 Task: Add the task  Create a new online platform for online financial planning services to the section Feature Gating Sprint in the project AvailPro and add a Due Date to the respective task as 2024/01/27
Action: Mouse moved to (382, 449)
Screenshot: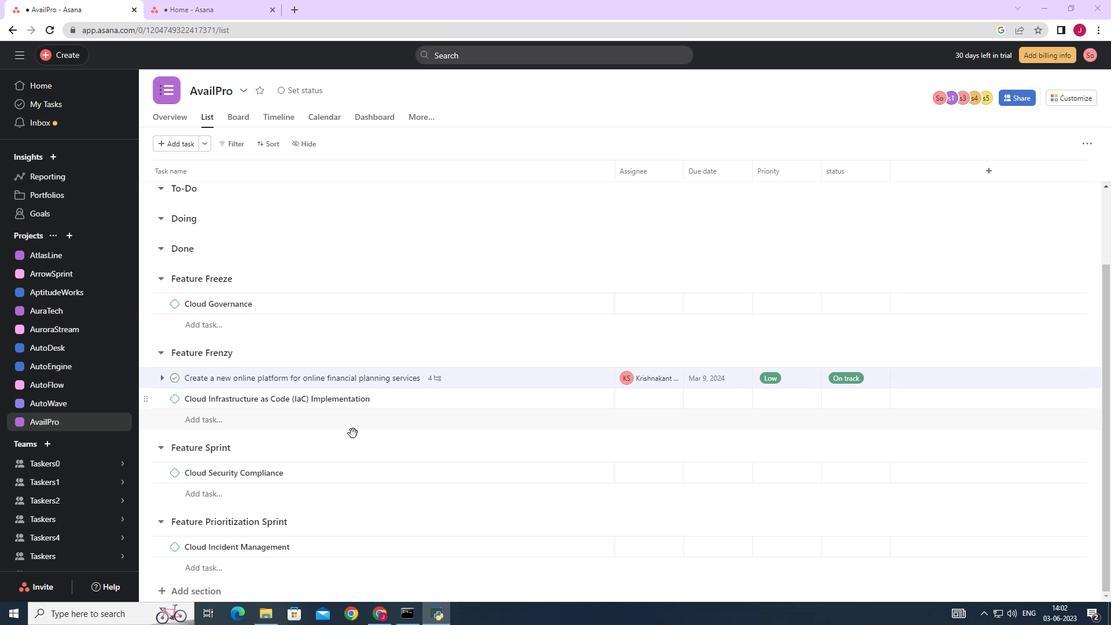 
Action: Mouse scrolled (382, 448) with delta (0, 0)
Screenshot: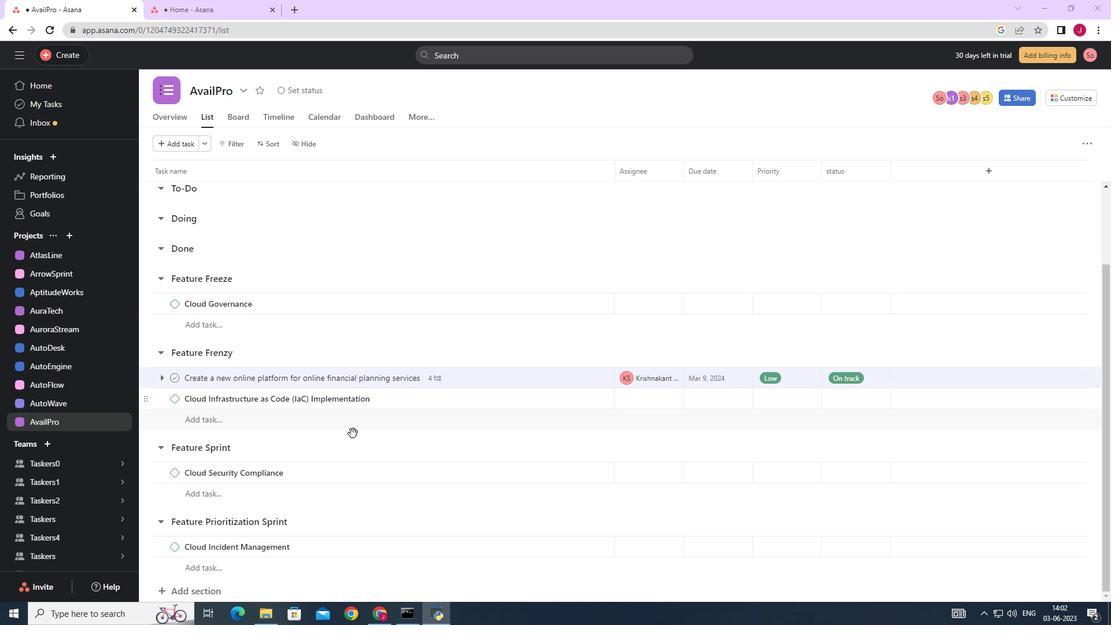 
Action: Mouse moved to (383, 449)
Screenshot: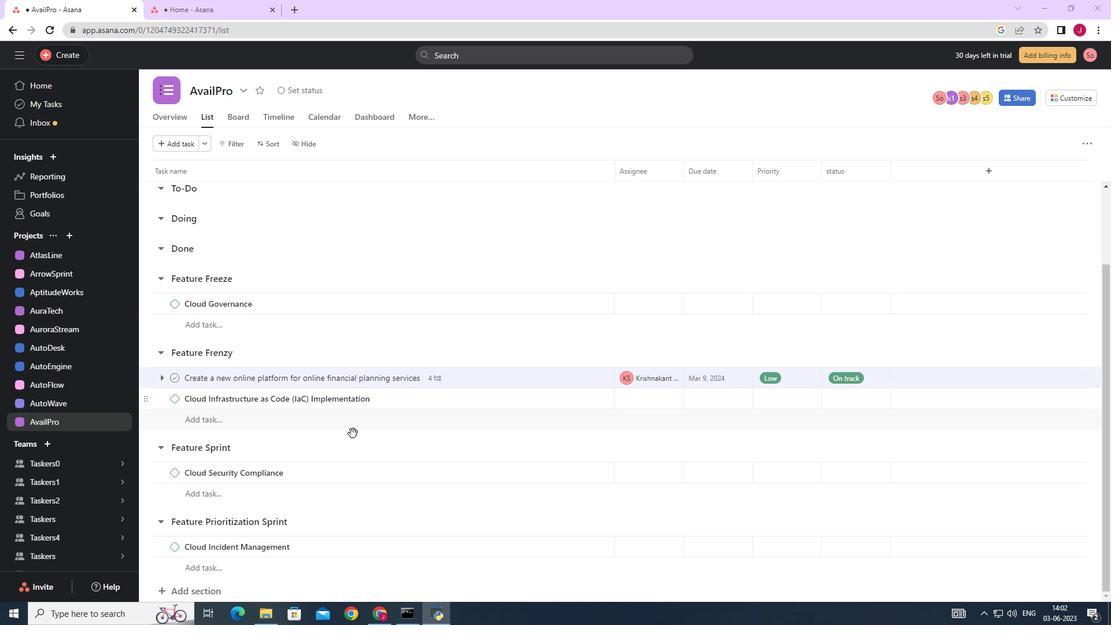 
Action: Mouse scrolled (383, 449) with delta (0, 0)
Screenshot: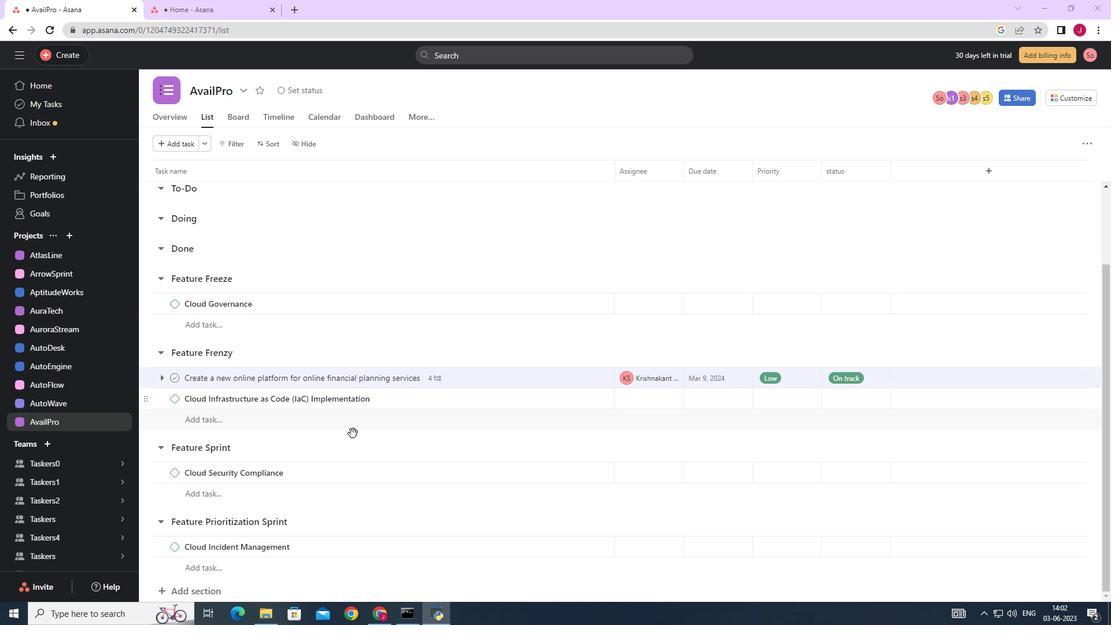 
Action: Mouse scrolled (383, 449) with delta (0, 0)
Screenshot: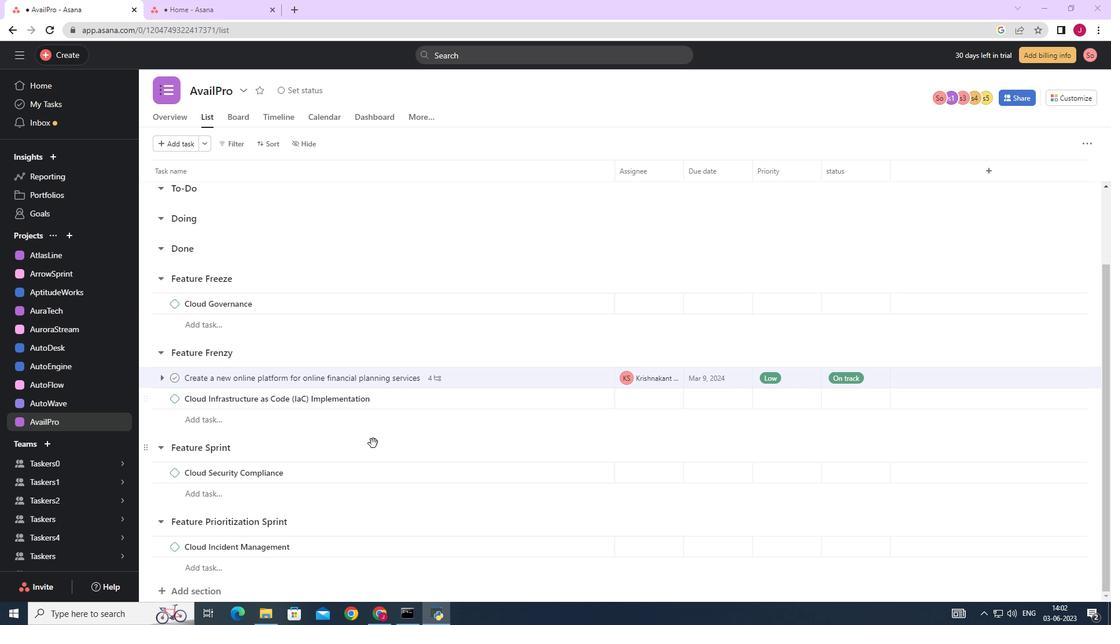 
Action: Mouse scrolled (383, 449) with delta (0, 0)
Screenshot: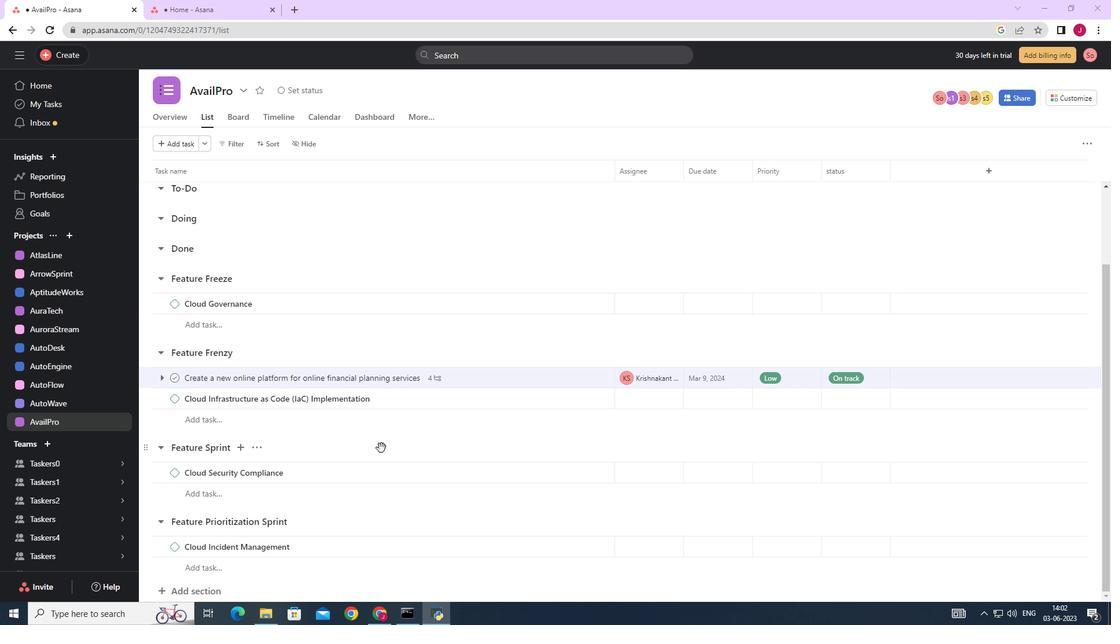 
Action: Mouse moved to (582, 378)
Screenshot: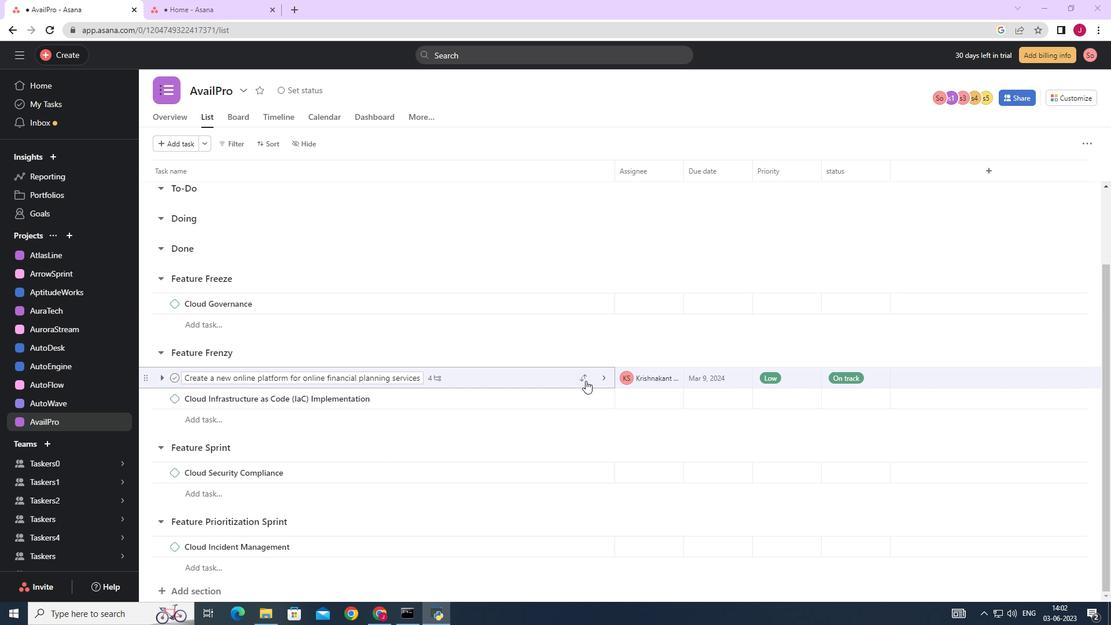 
Action: Mouse pressed left at (582, 378)
Screenshot: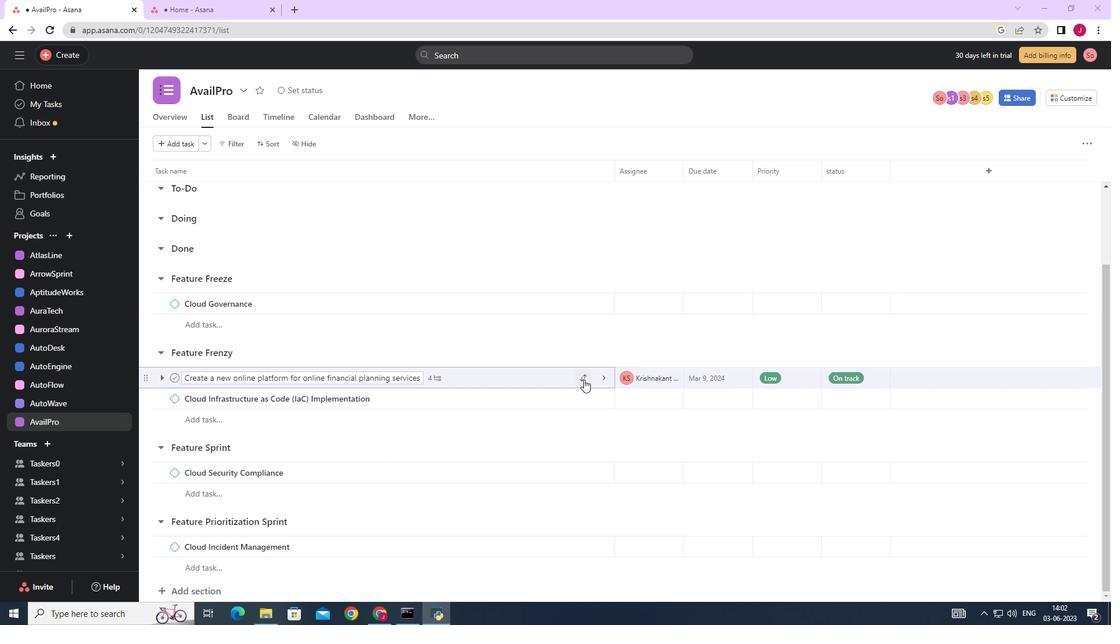 
Action: Mouse moved to (501, 544)
Screenshot: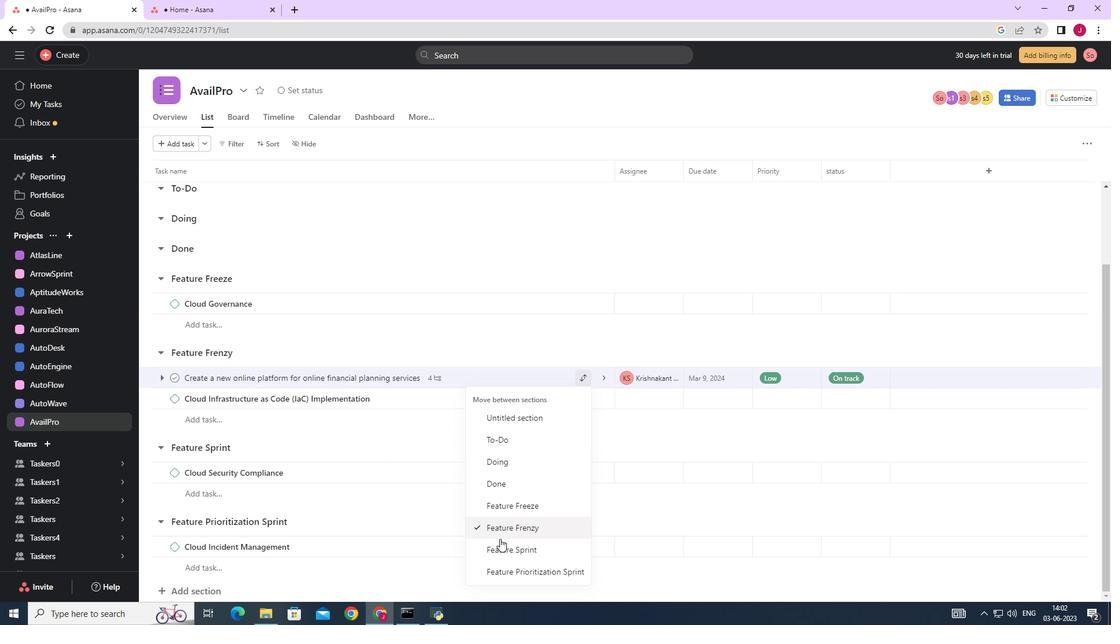 
Action: Mouse pressed left at (501, 544)
Screenshot: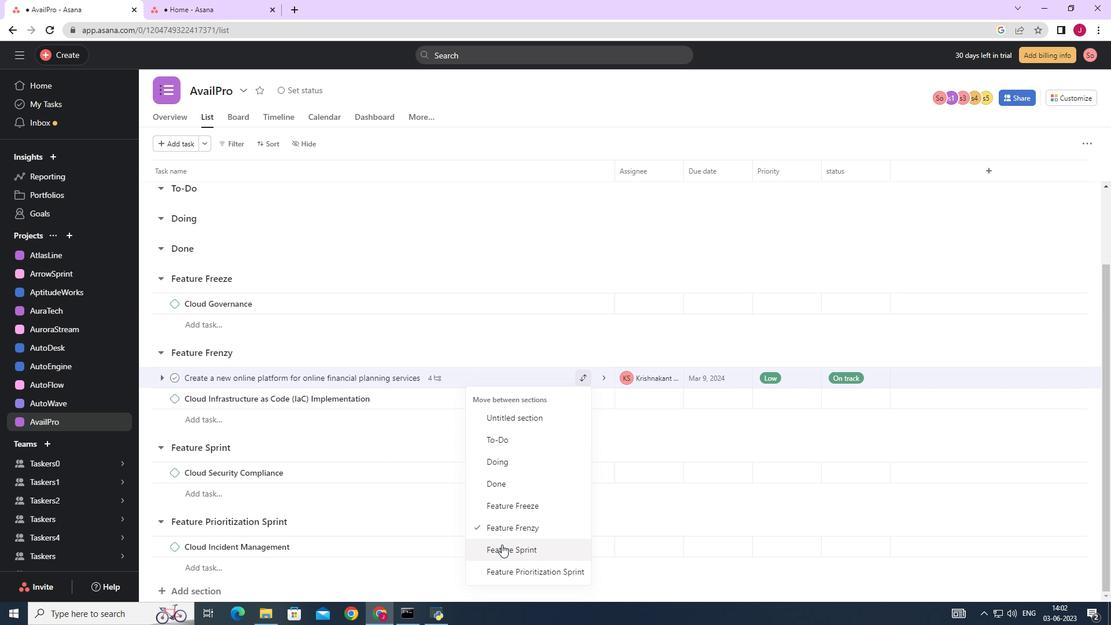 
Action: Mouse moved to (748, 450)
Screenshot: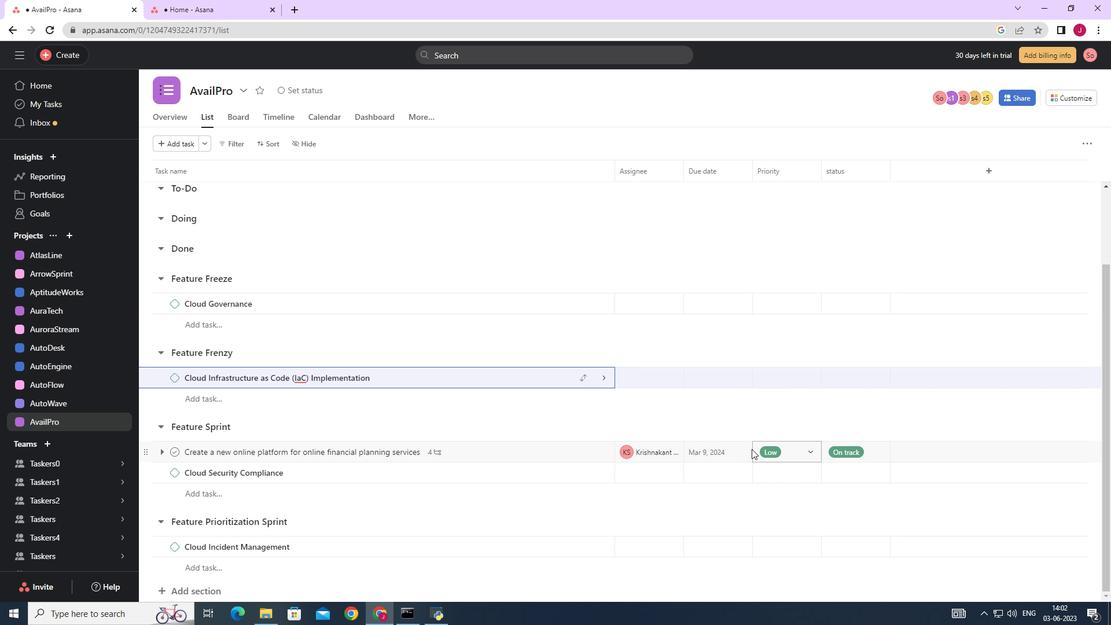 
Action: Mouse pressed left at (748, 450)
Screenshot: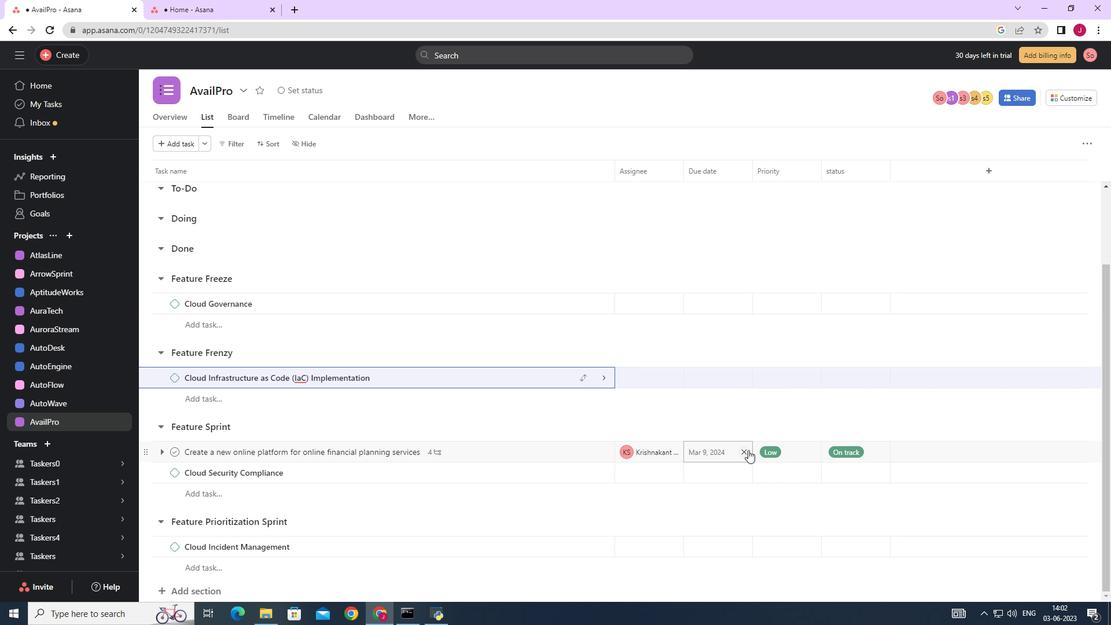 
Action: Mouse moved to (716, 453)
Screenshot: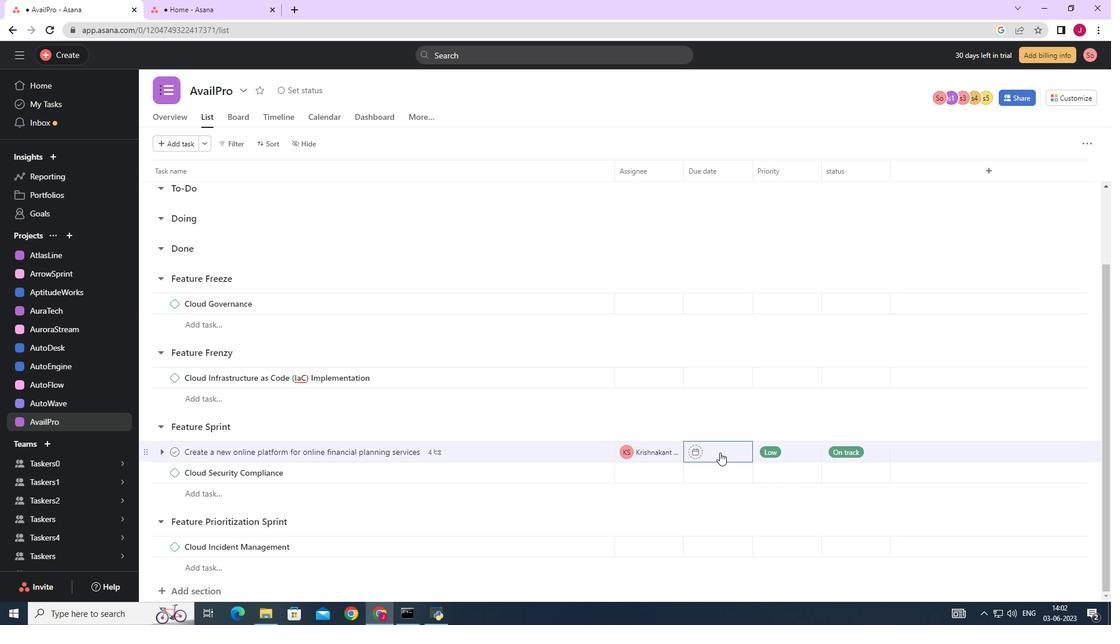 
Action: Mouse pressed left at (716, 453)
Screenshot: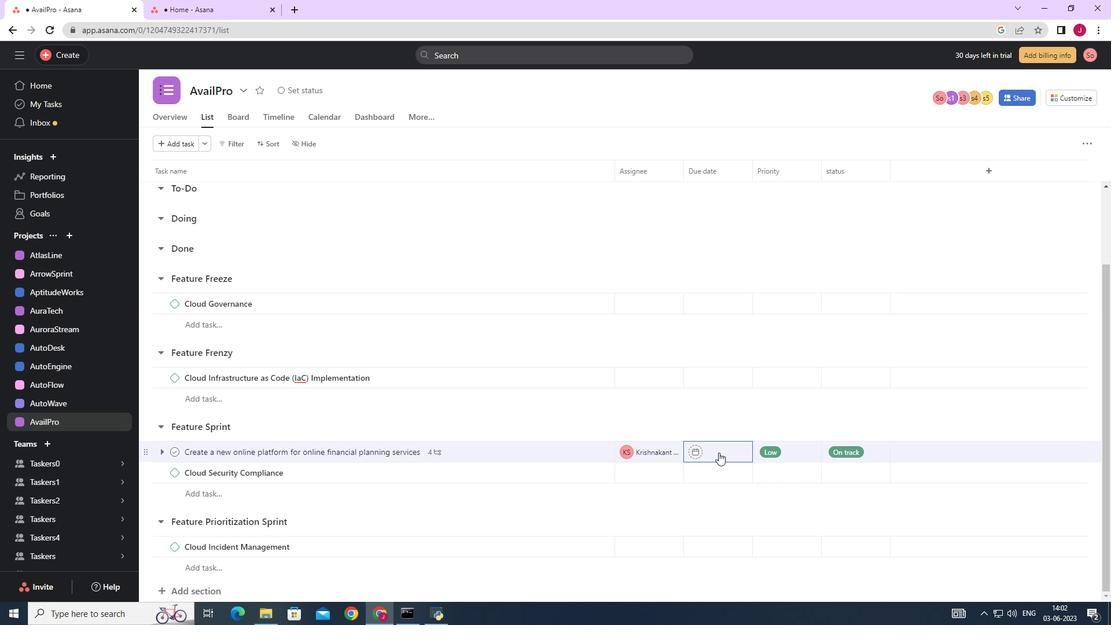 
Action: Mouse moved to (836, 269)
Screenshot: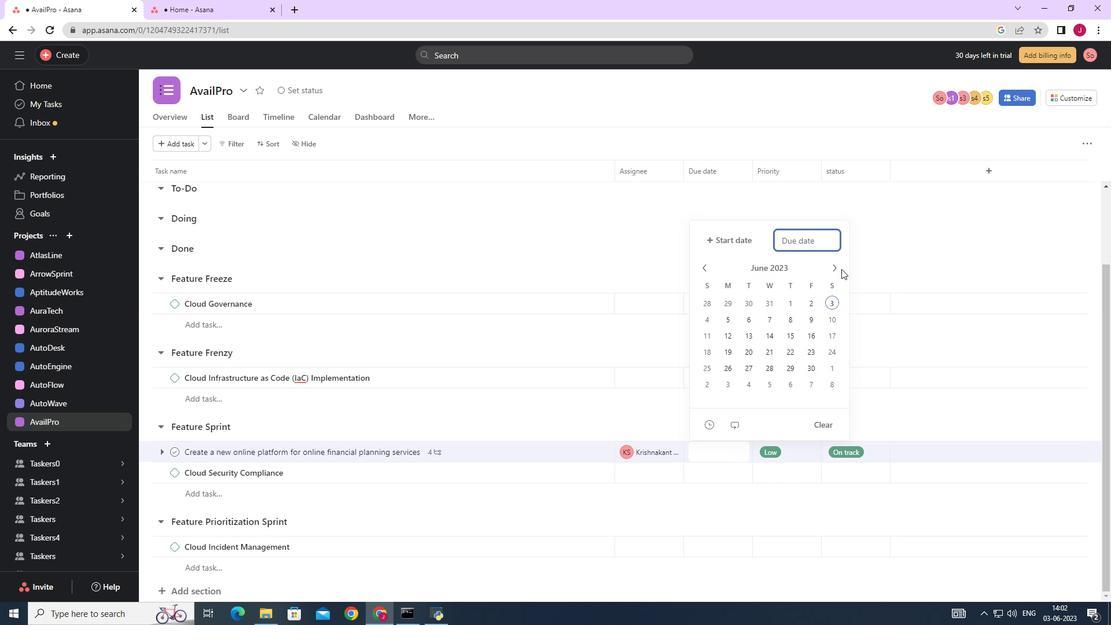 
Action: Mouse pressed left at (836, 269)
Screenshot: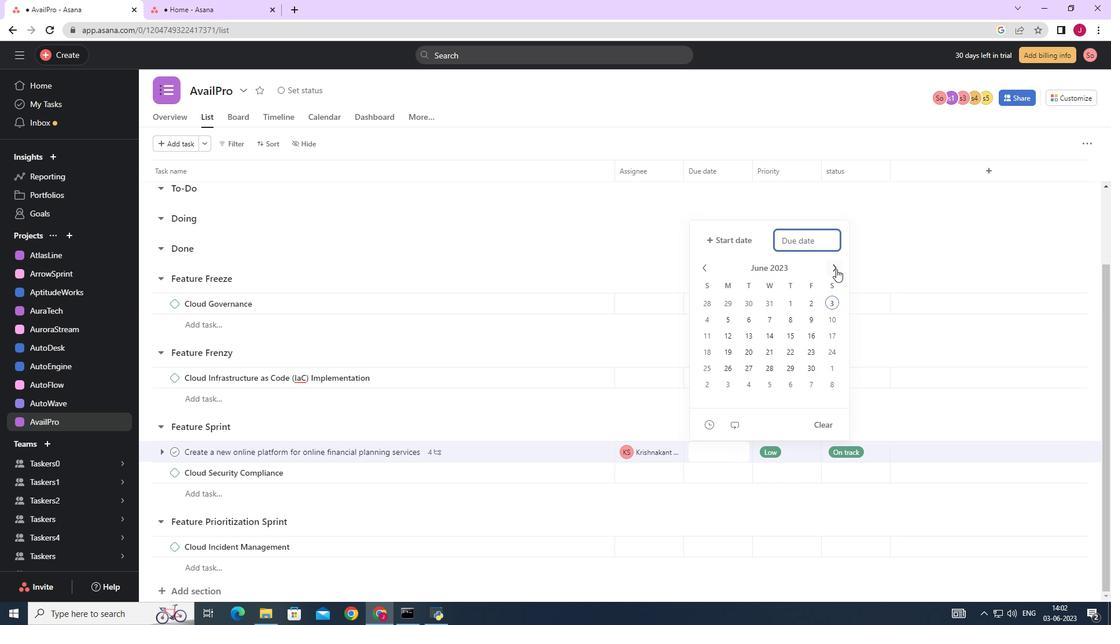 
Action: Mouse pressed left at (836, 269)
Screenshot: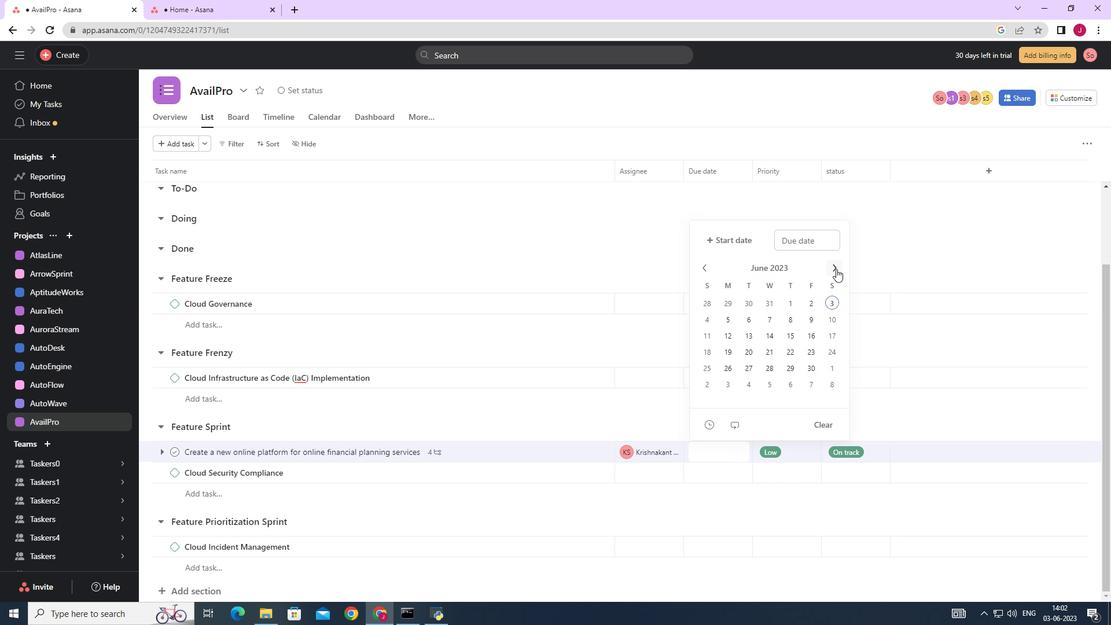 
Action: Mouse pressed left at (836, 269)
Screenshot: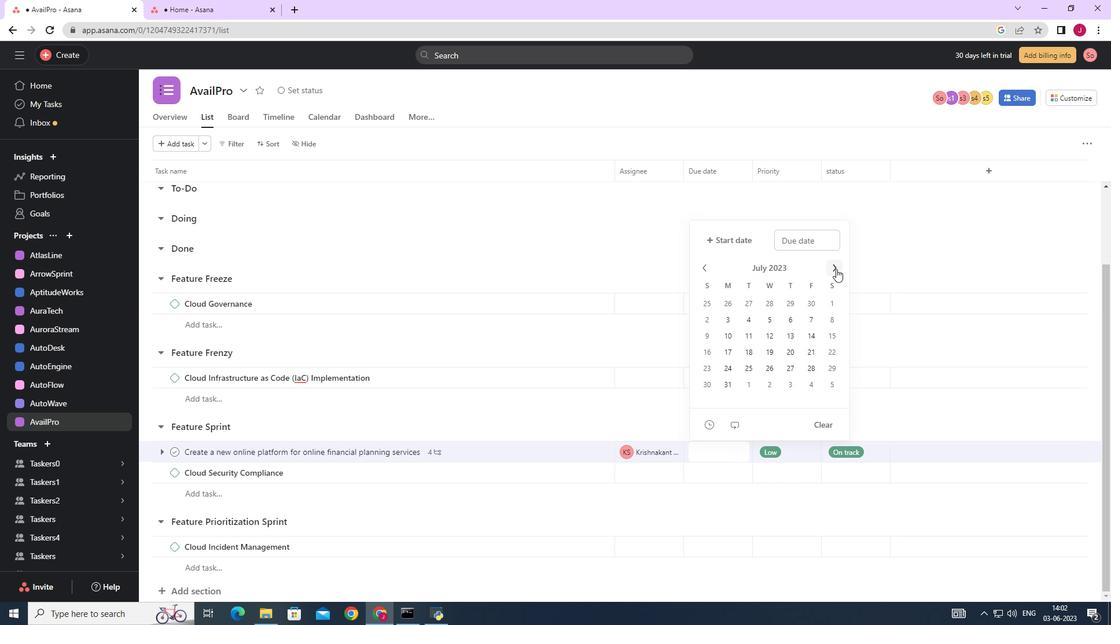 
Action: Mouse pressed left at (836, 269)
Screenshot: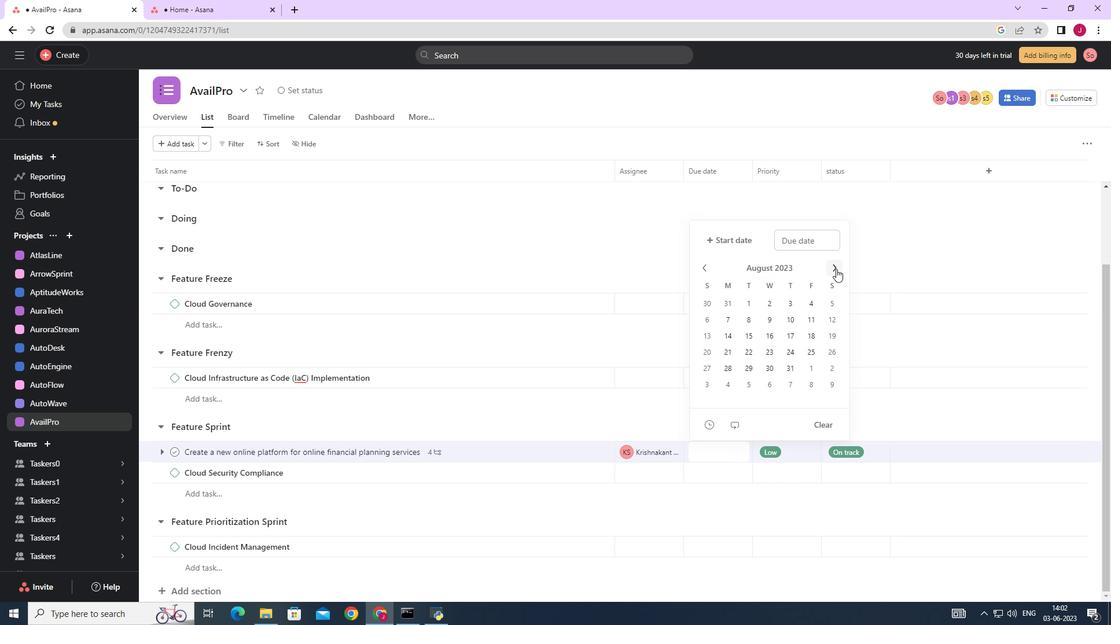 
Action: Mouse pressed left at (836, 269)
Screenshot: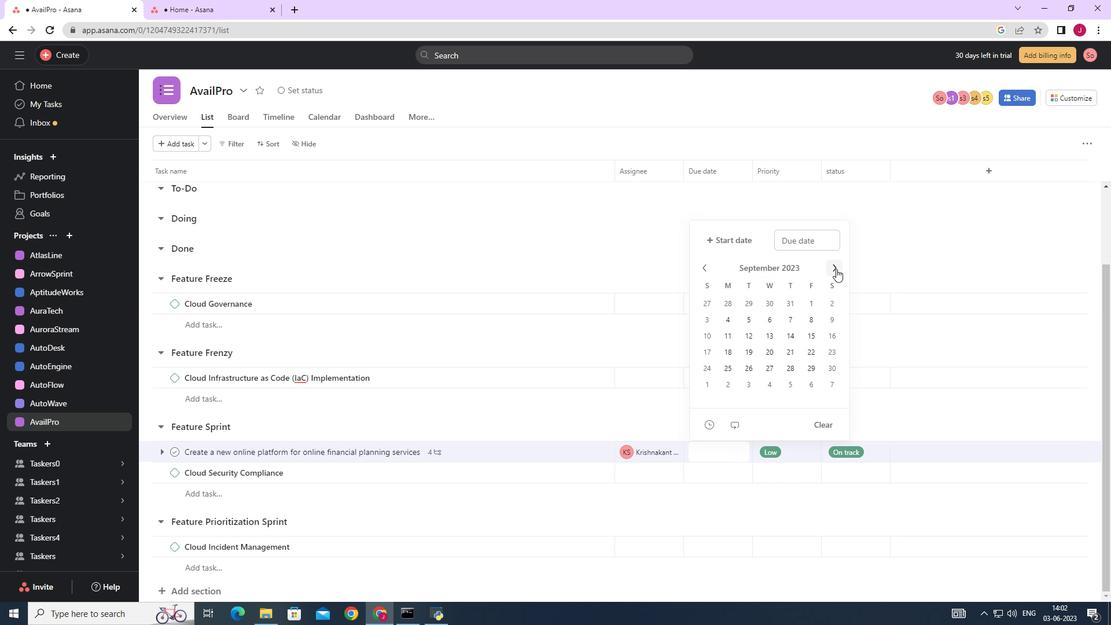 
Action: Mouse pressed left at (836, 269)
Screenshot: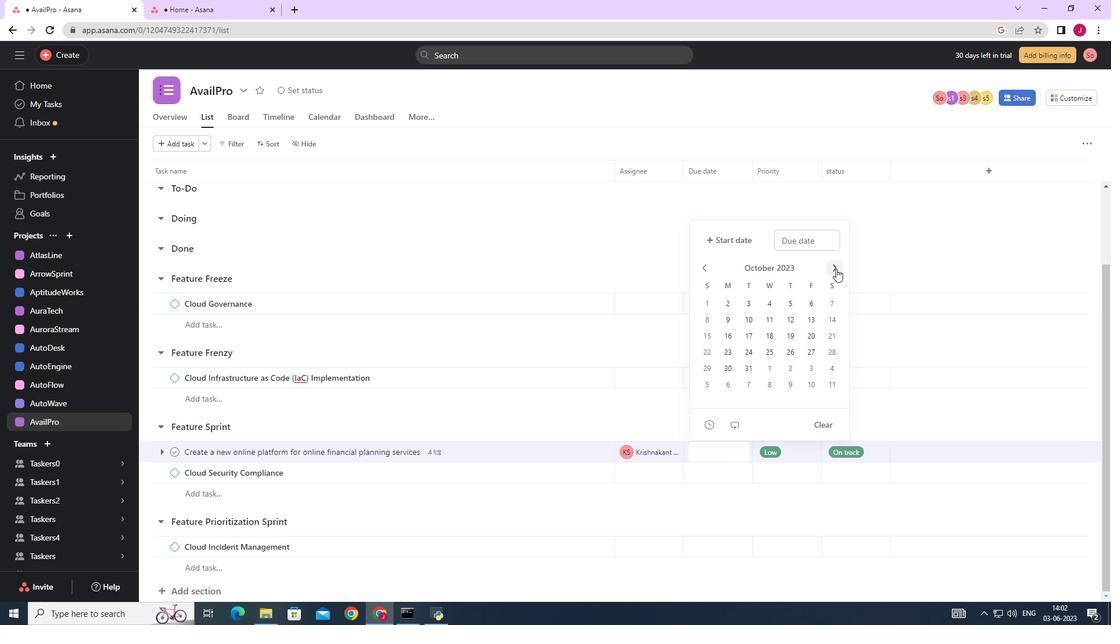 
Action: Mouse pressed left at (836, 269)
Screenshot: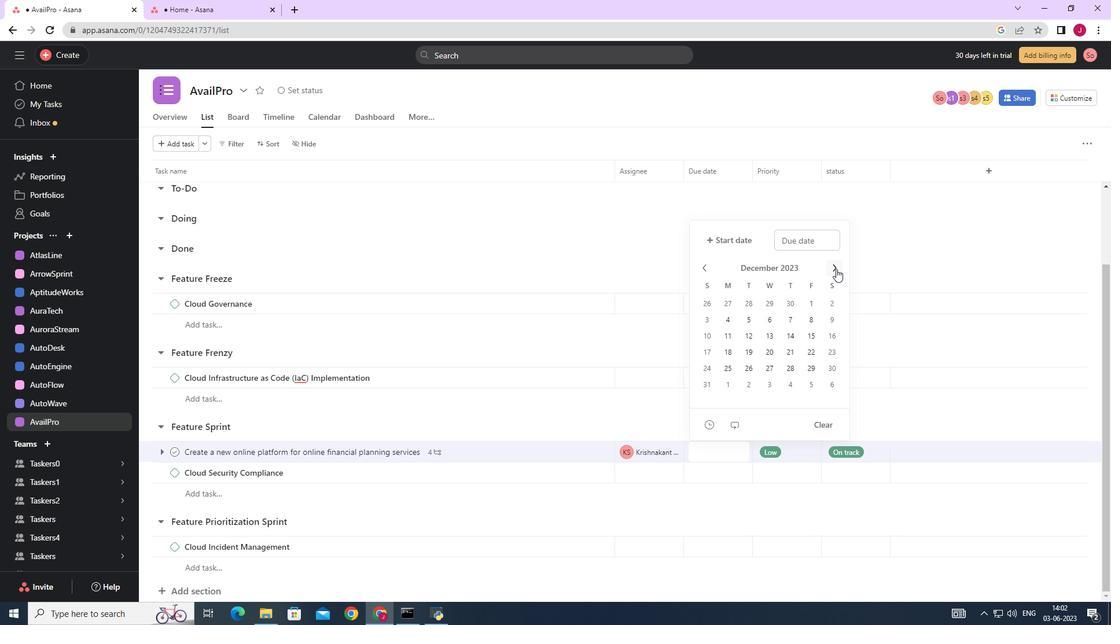
Action: Mouse moved to (831, 351)
Screenshot: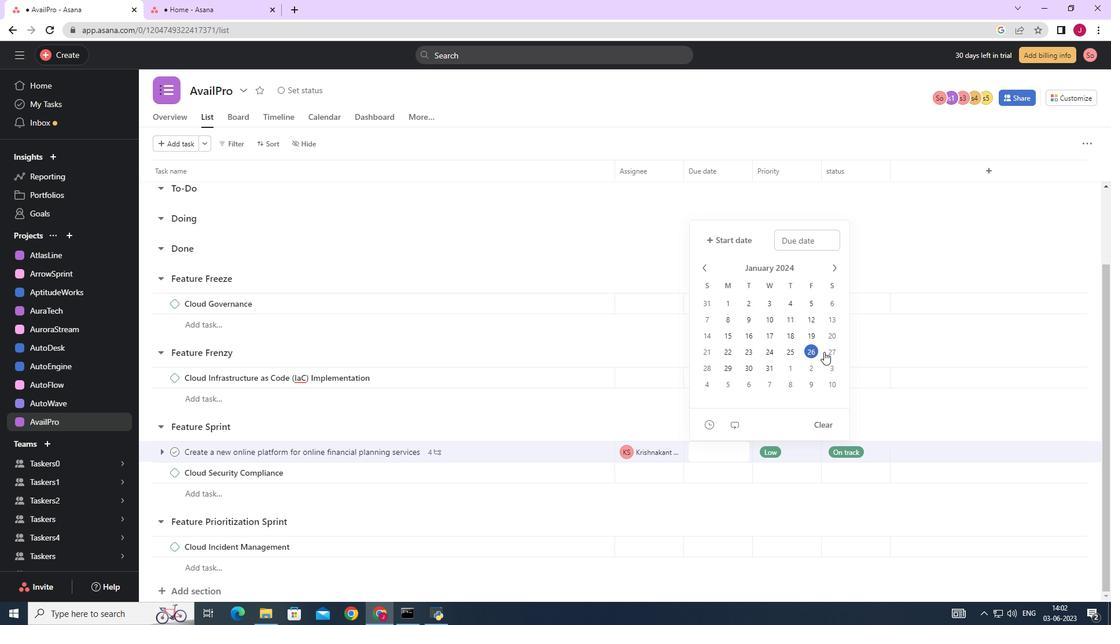 
Action: Mouse pressed left at (831, 351)
Screenshot: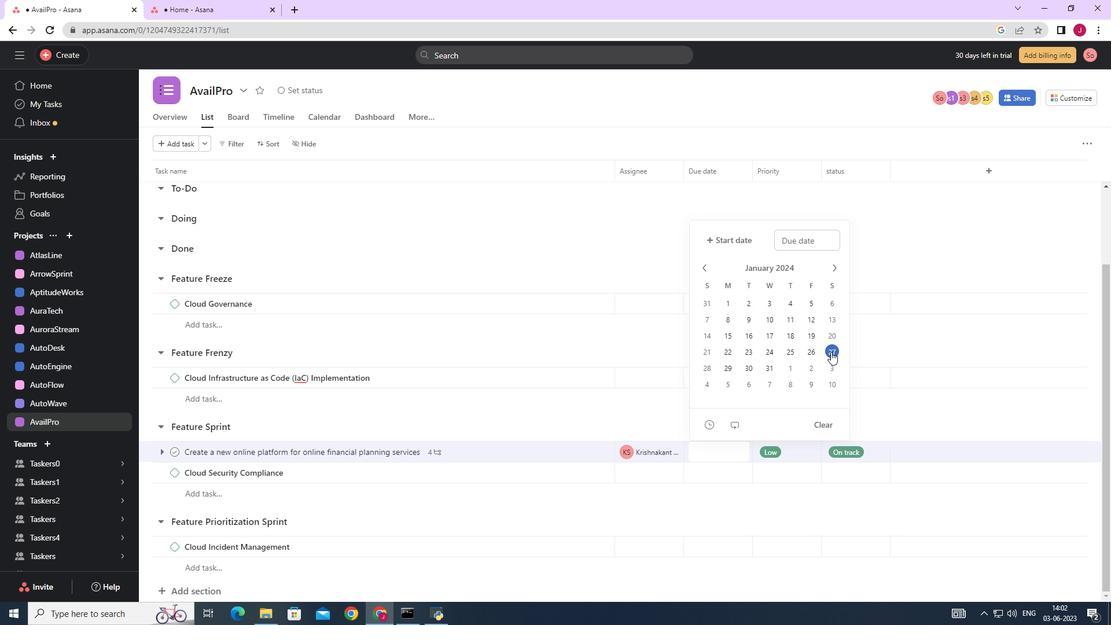 
Action: Mouse moved to (955, 248)
Screenshot: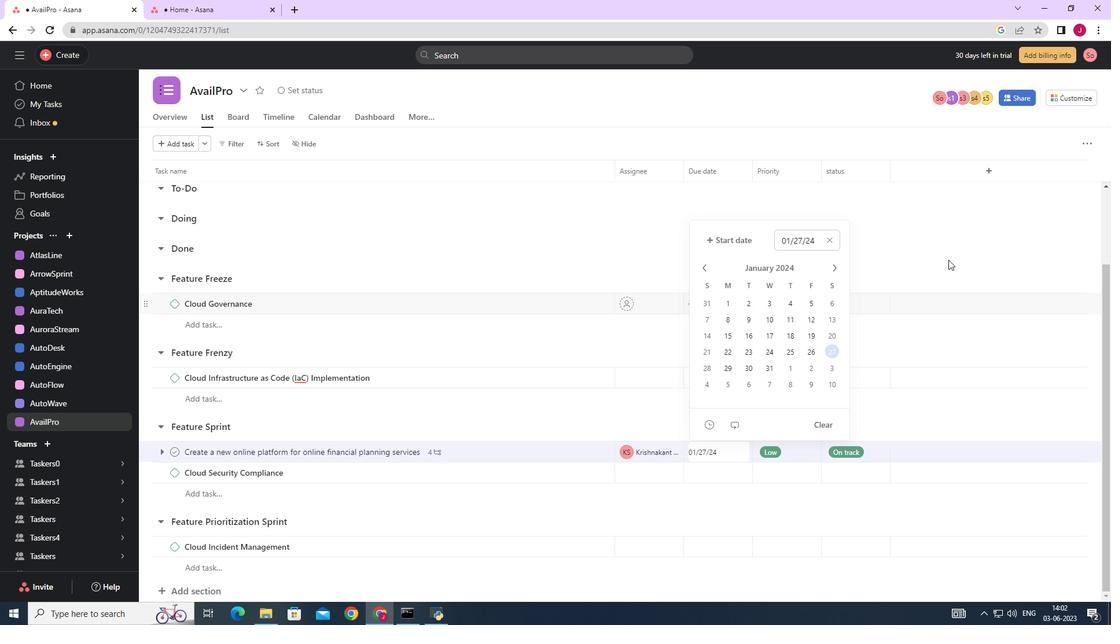 
Action: Mouse pressed left at (955, 248)
Screenshot: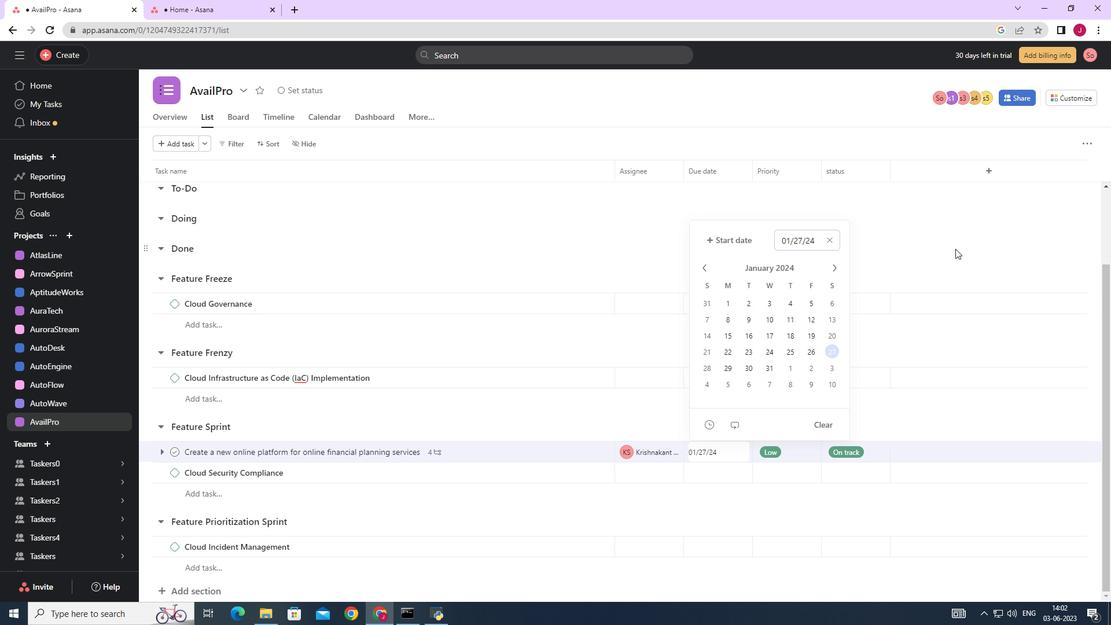 
